 Task: Search for events between November 28, 2023, and November 30, 2023.
Action: Mouse moved to (1028, 114)
Screenshot: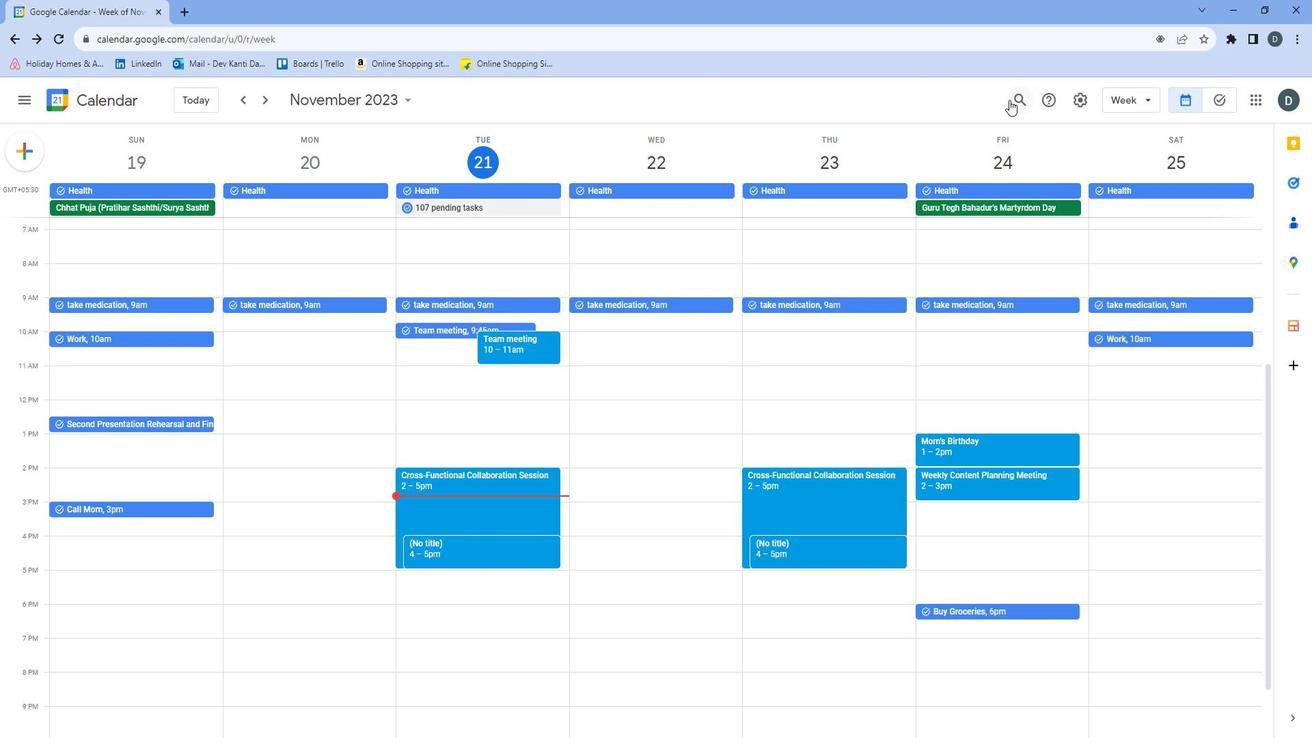
Action: Mouse pressed left at (1028, 114)
Screenshot: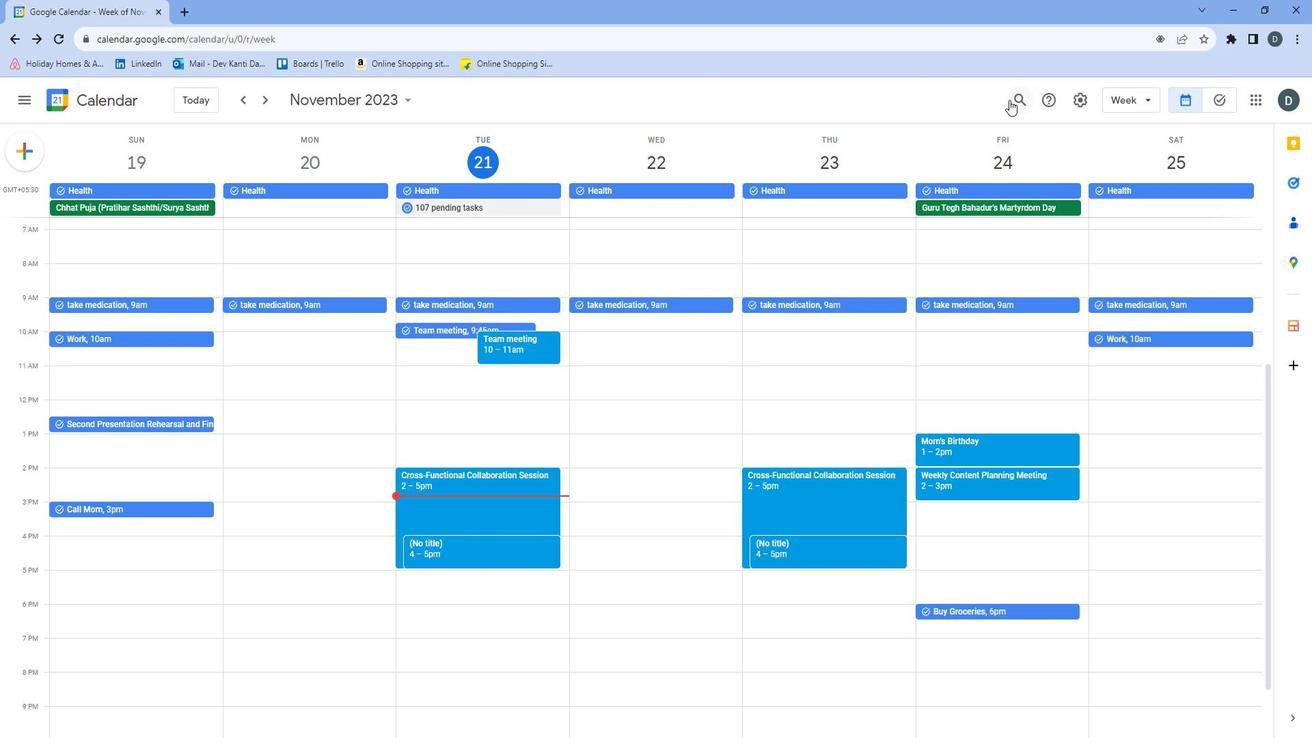 
Action: Mouse moved to (680, 115)
Screenshot: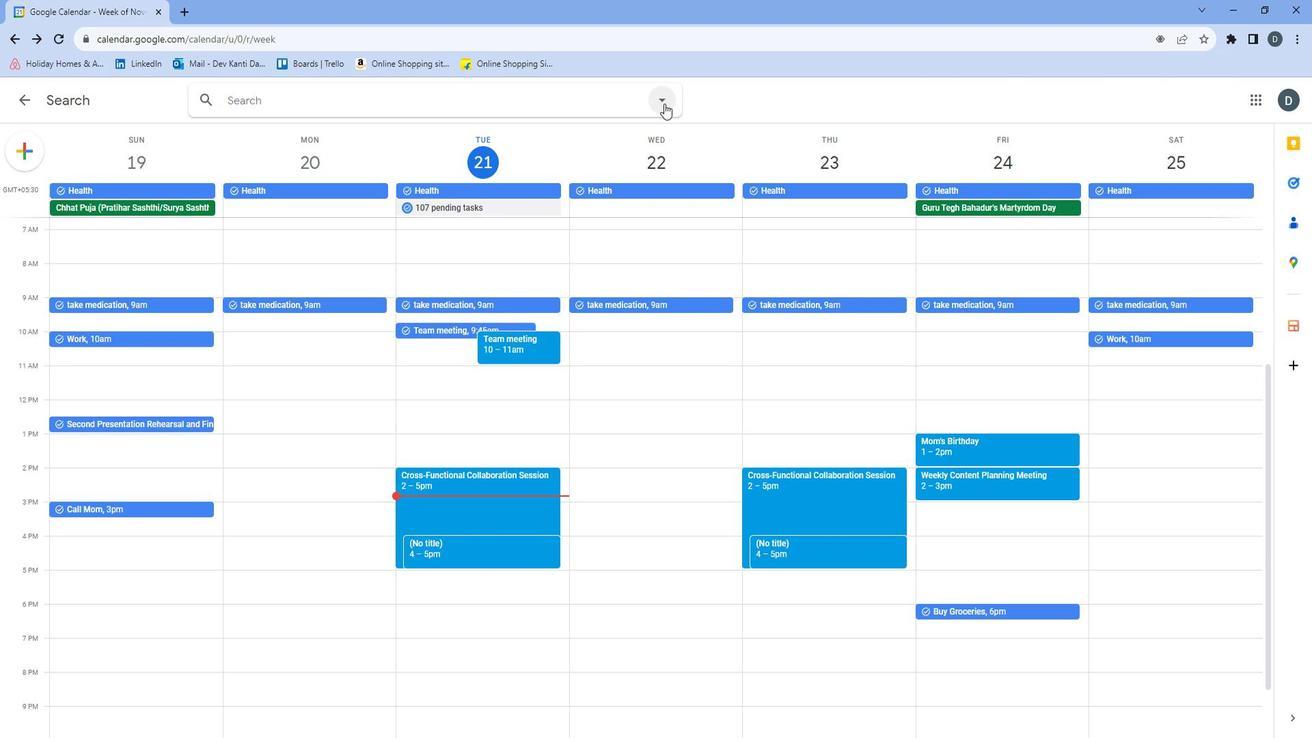 
Action: Mouse pressed left at (680, 115)
Screenshot: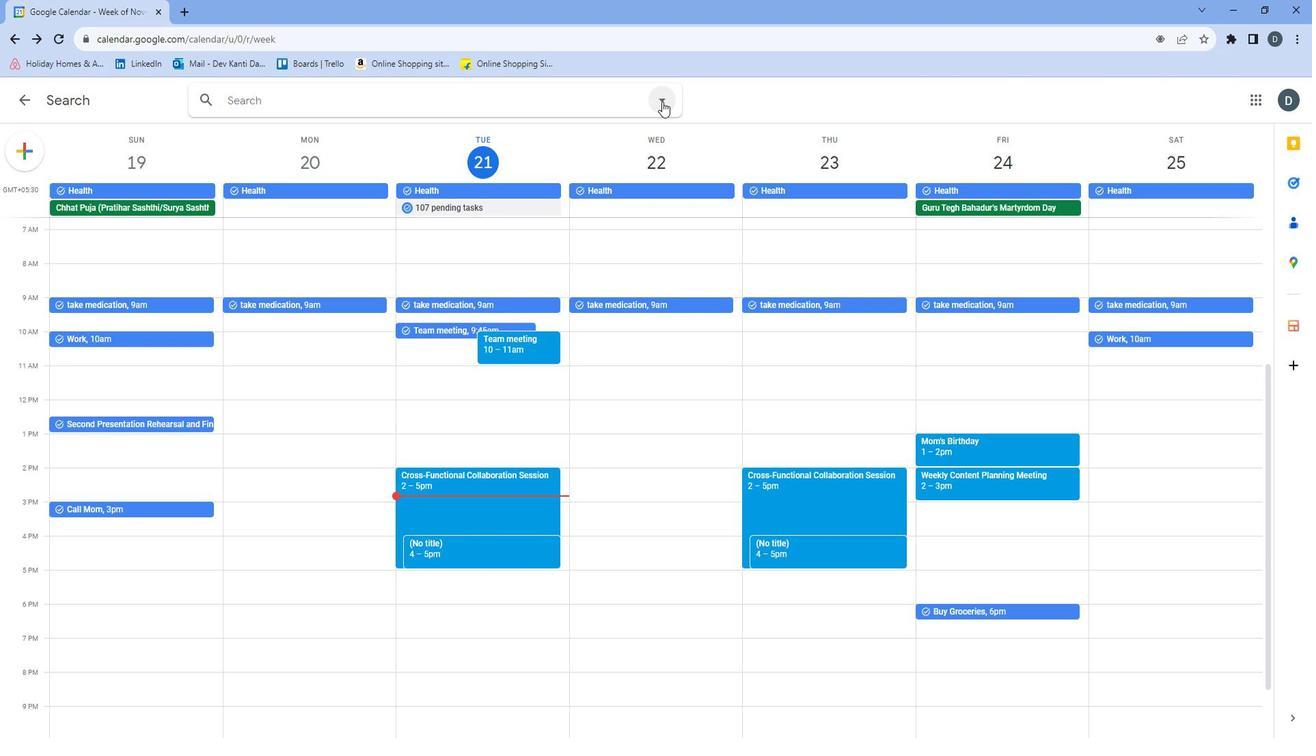 
Action: Mouse moved to (350, 306)
Screenshot: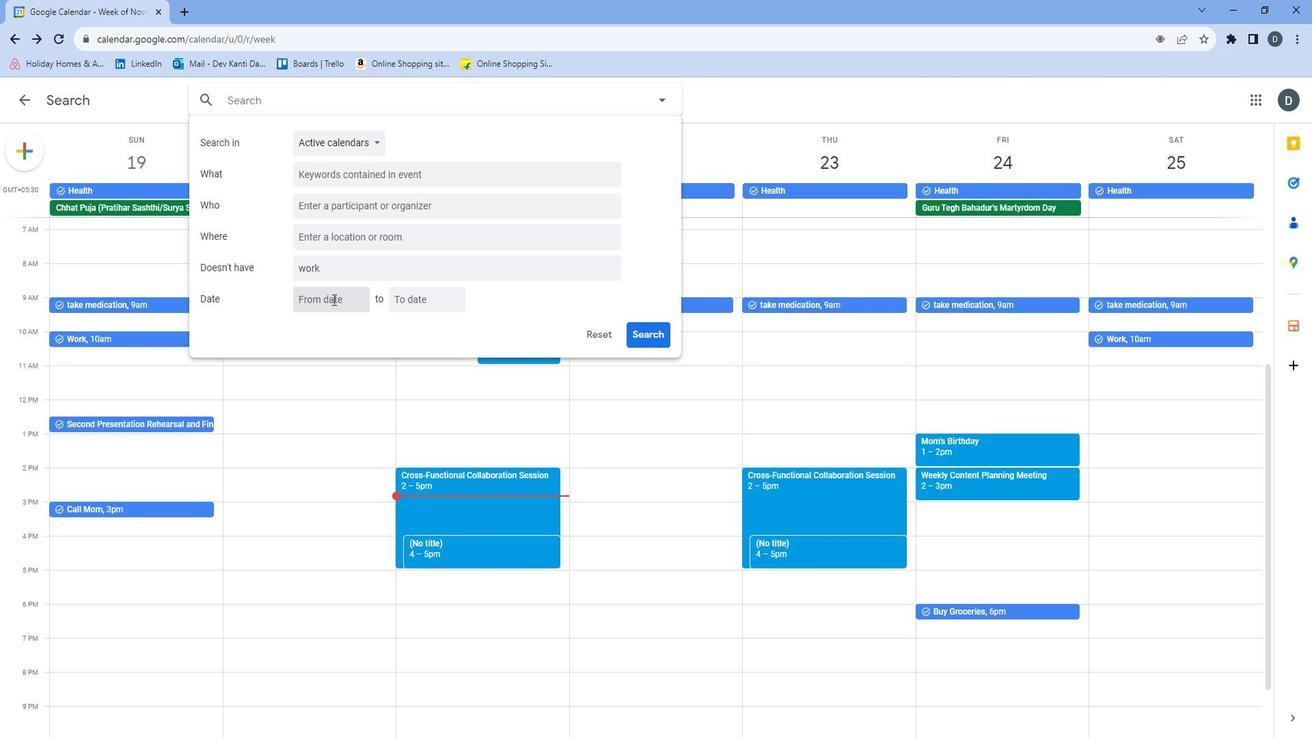 
Action: Mouse pressed left at (350, 306)
Screenshot: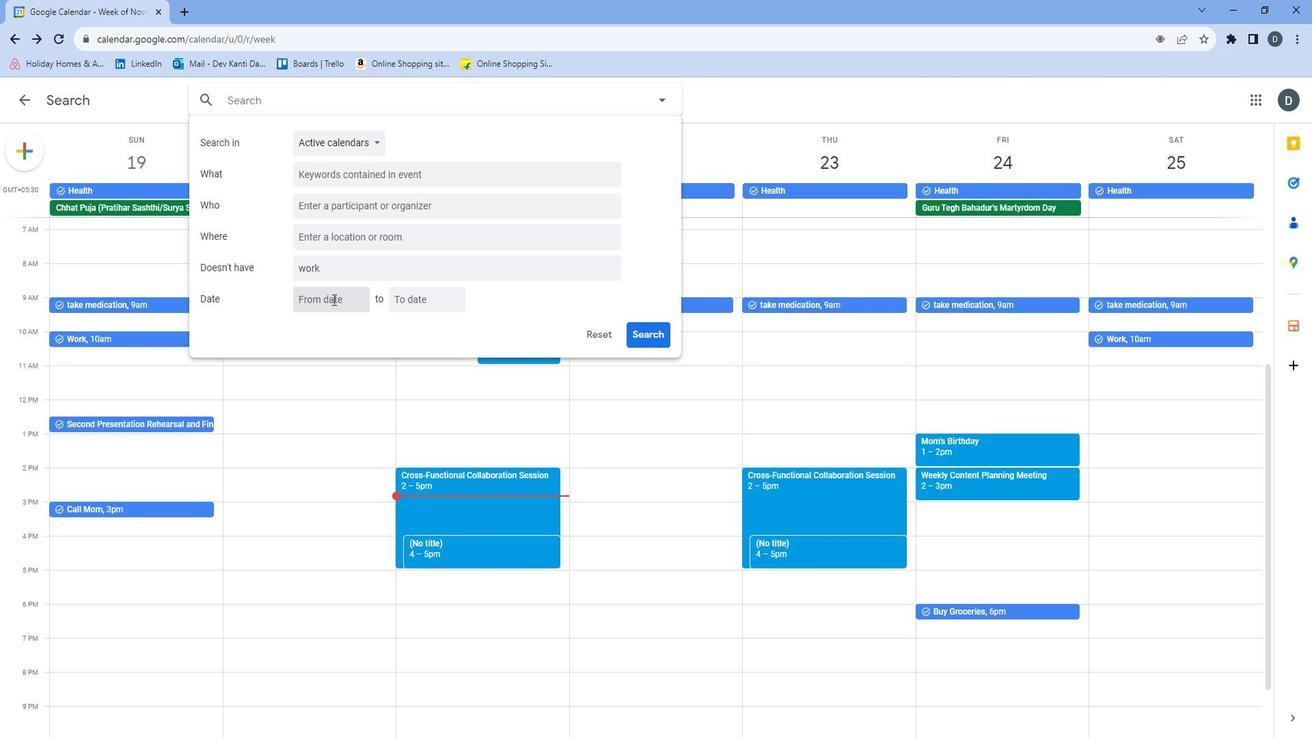 
Action: Mouse moved to (384, 451)
Screenshot: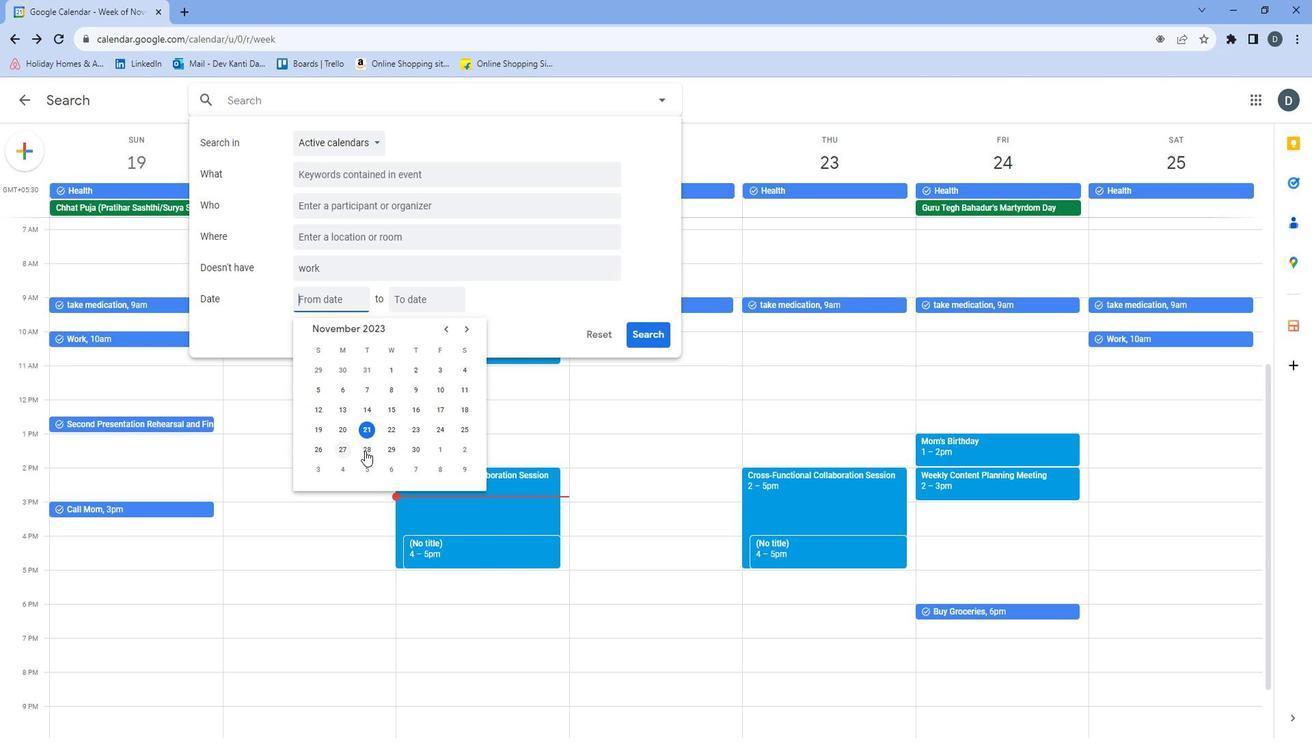 
Action: Mouse pressed left at (384, 451)
Screenshot: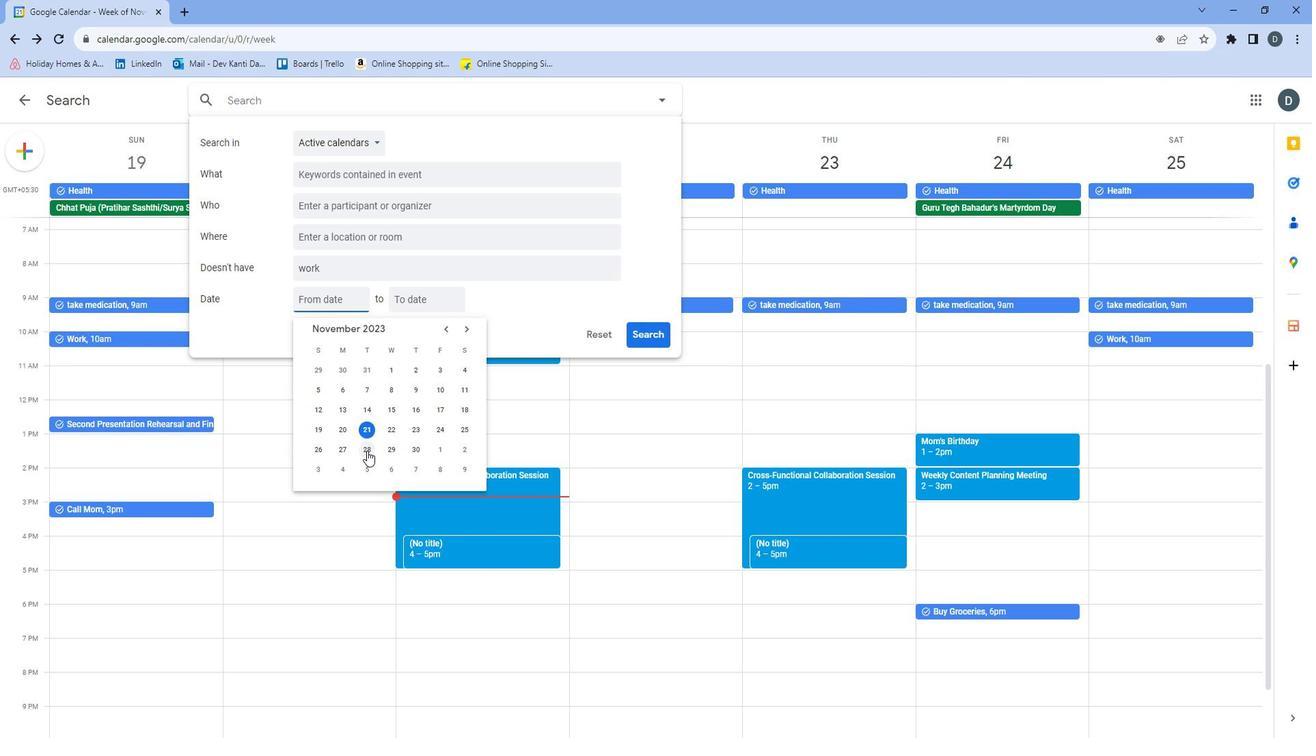 
Action: Mouse moved to (455, 308)
Screenshot: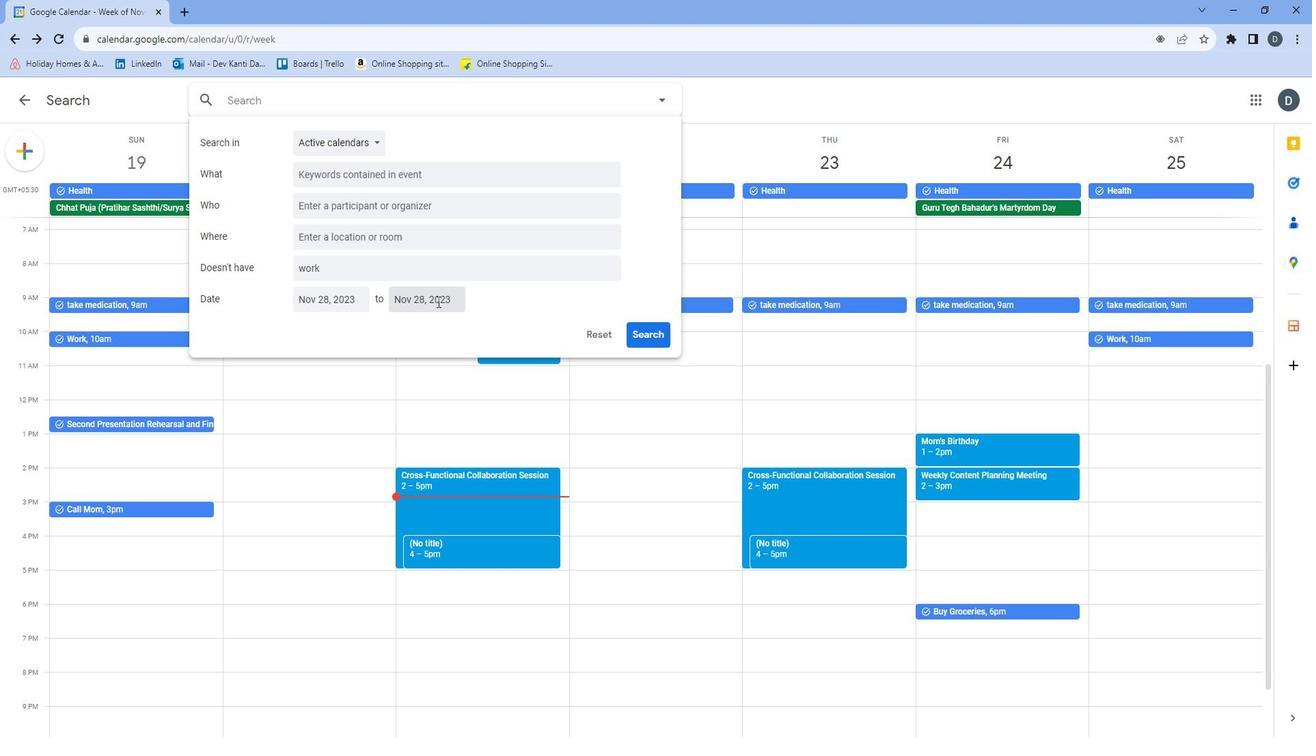 
Action: Mouse pressed left at (455, 308)
Screenshot: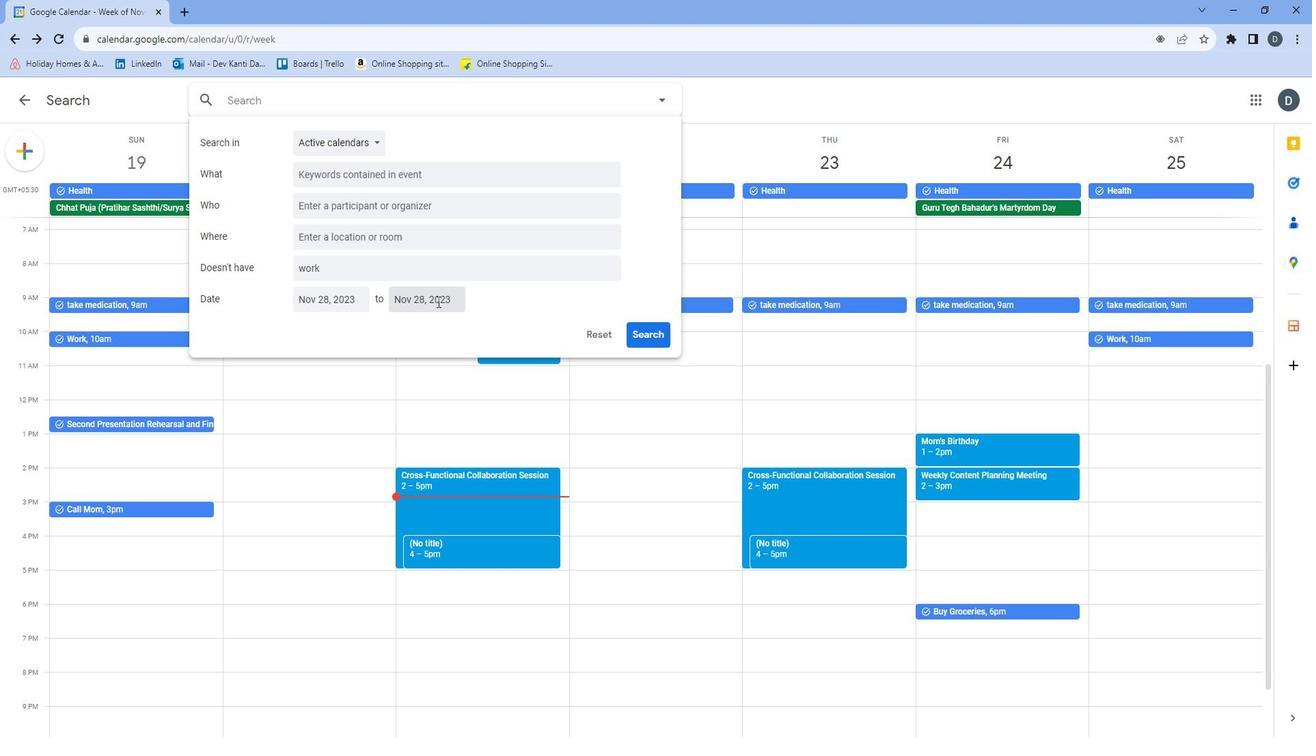 
Action: Mouse moved to (531, 445)
Screenshot: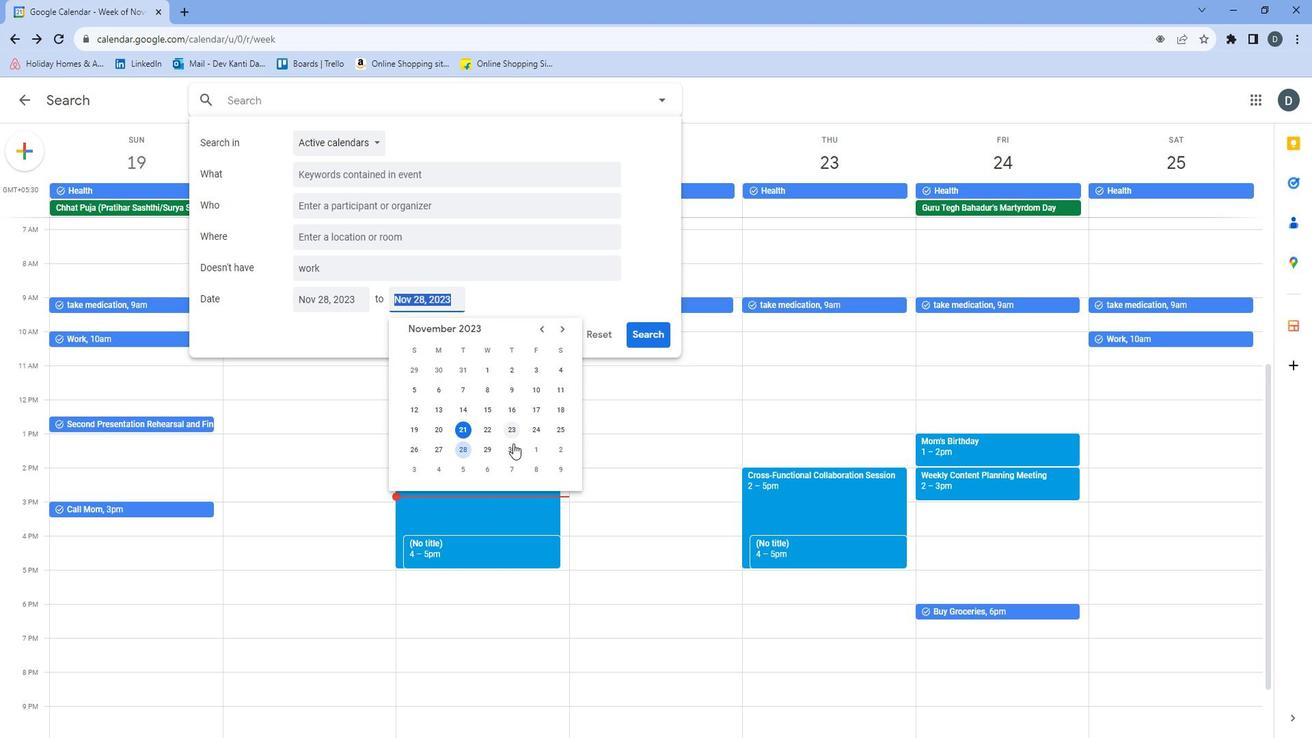 
Action: Mouse pressed left at (531, 445)
Screenshot: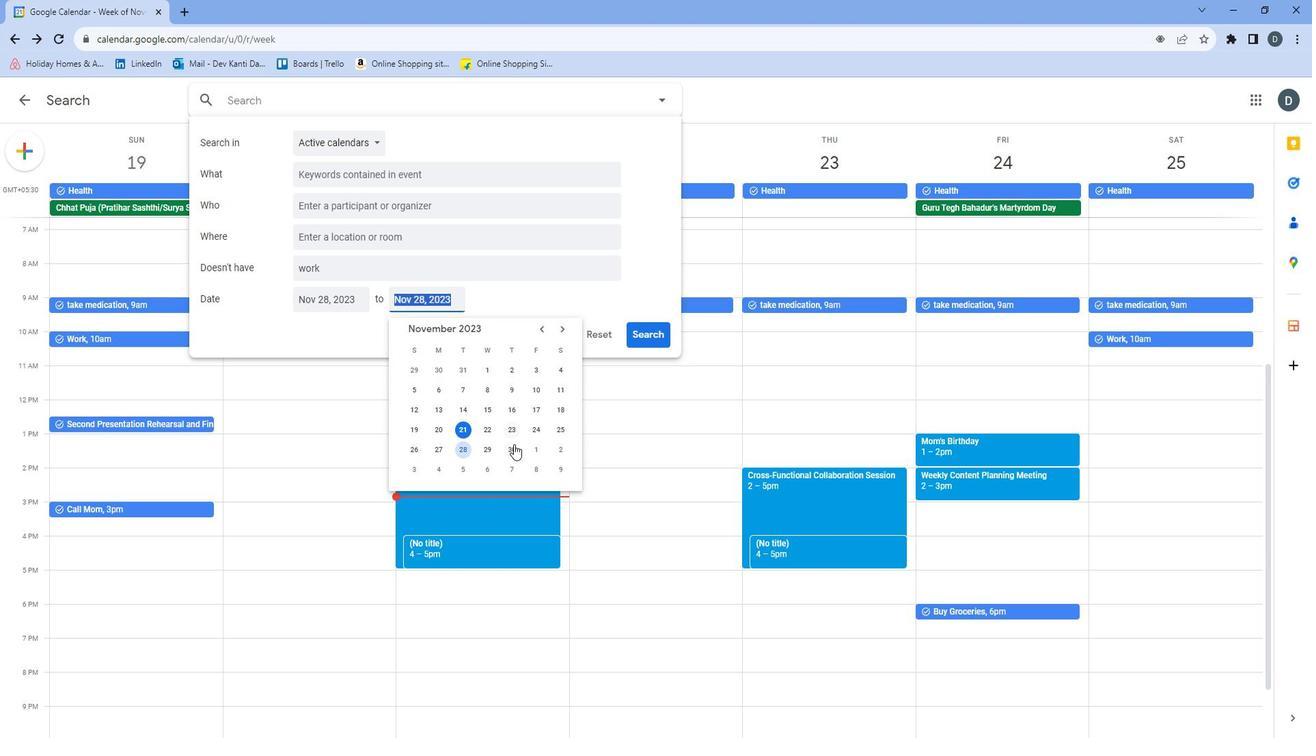 
Action: Mouse moved to (669, 344)
Screenshot: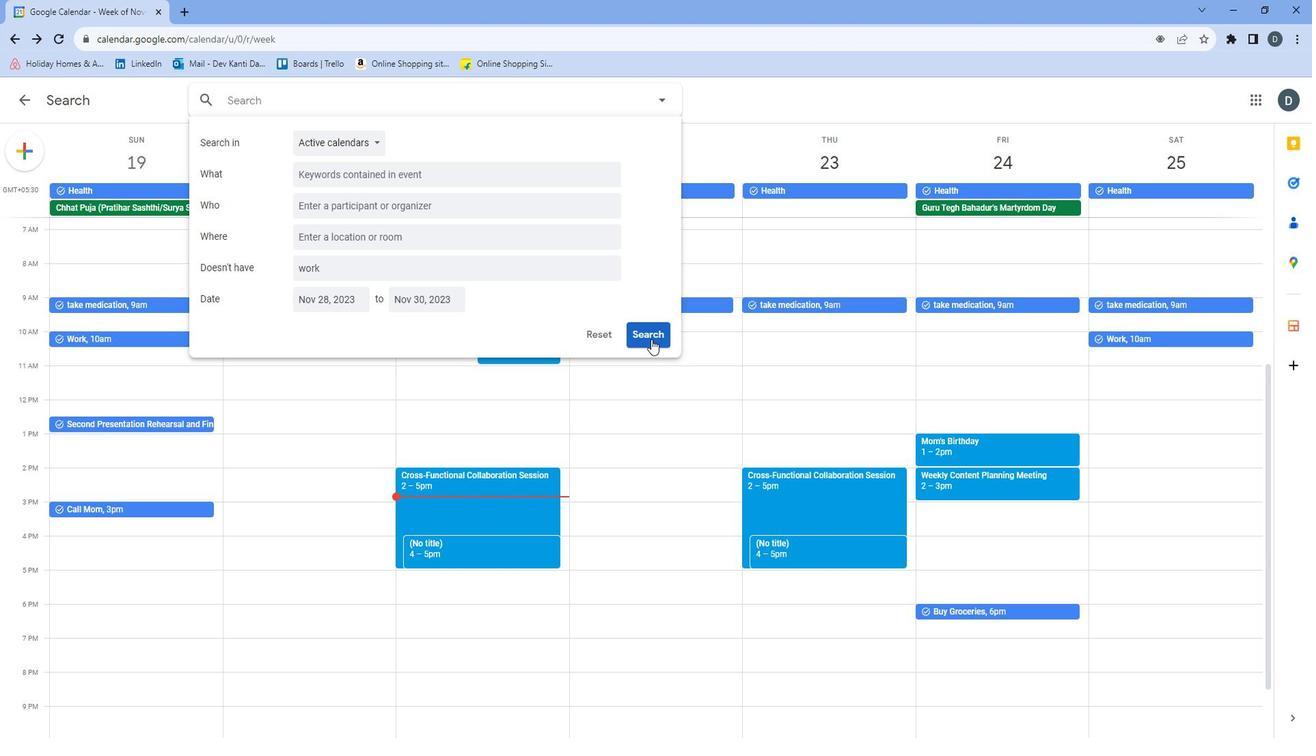 
Action: Mouse pressed left at (669, 344)
Screenshot: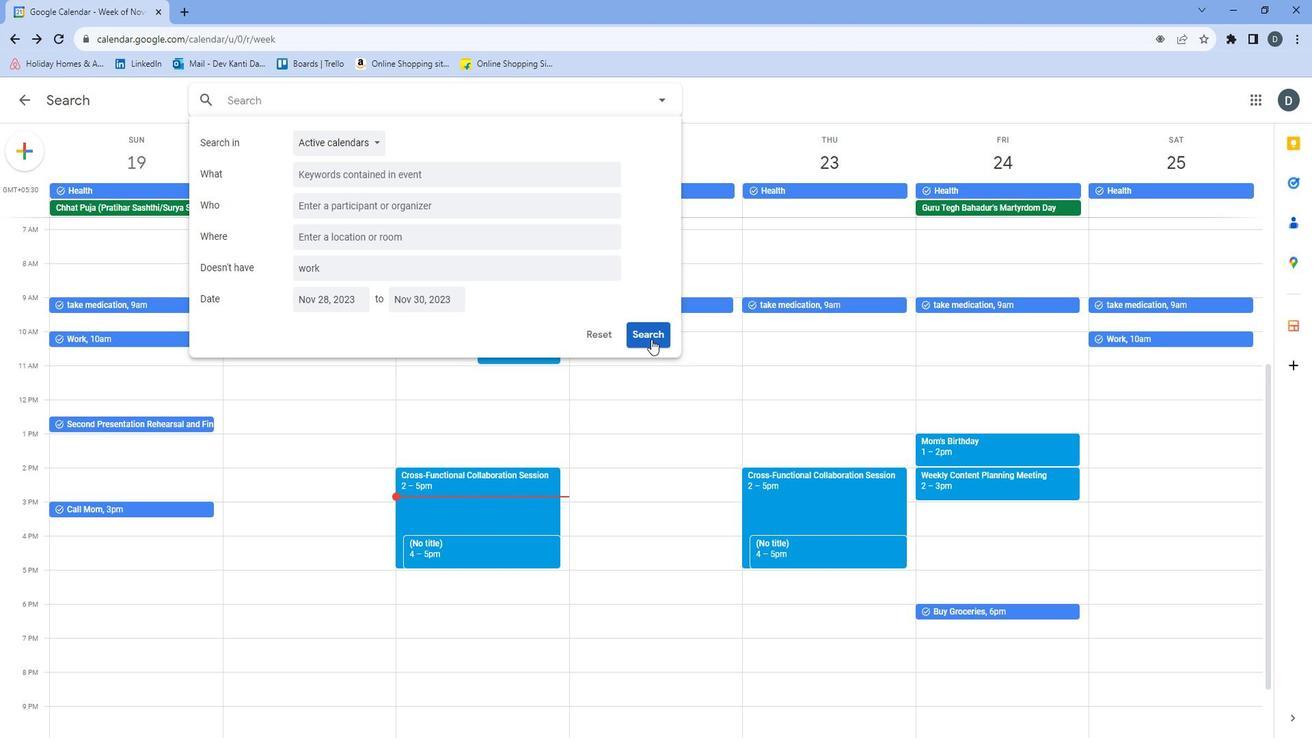 
Action: Mouse moved to (662, 287)
Screenshot: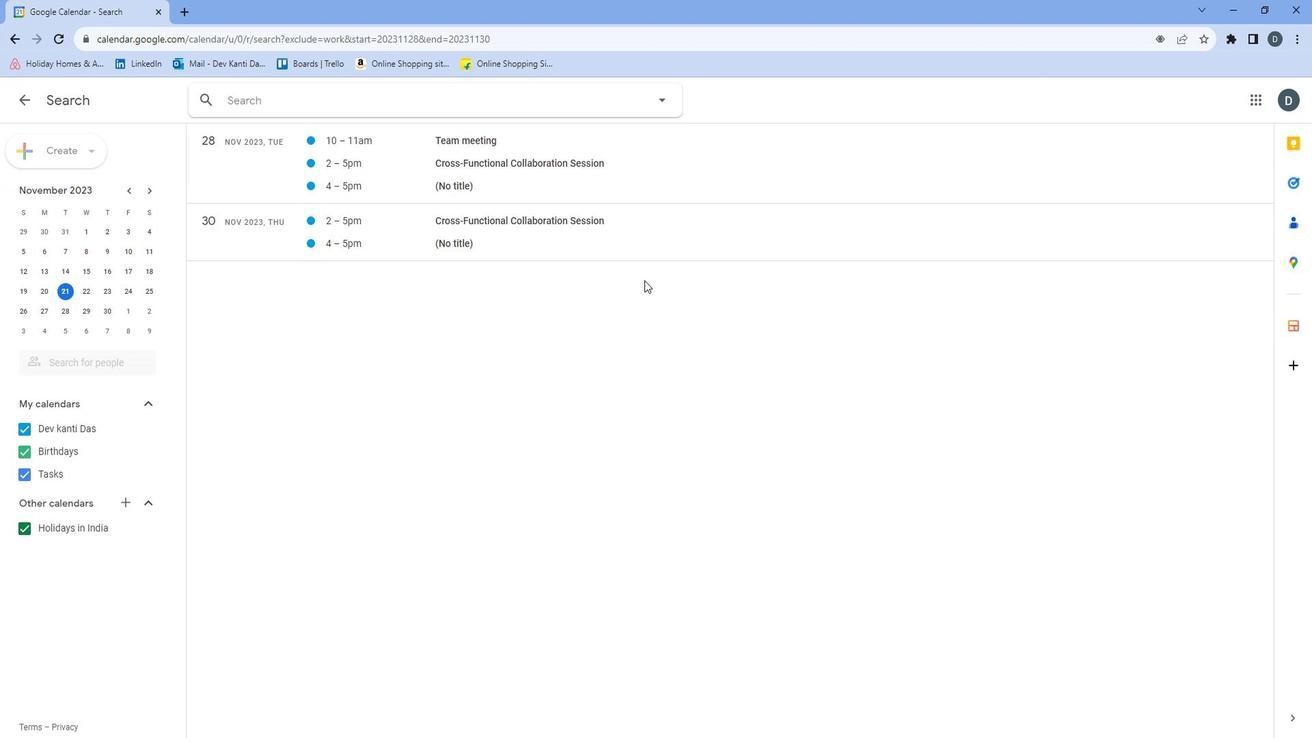 
